 Task: Find the repository "javascript".
Action: Mouse moved to (1268, 104)
Screenshot: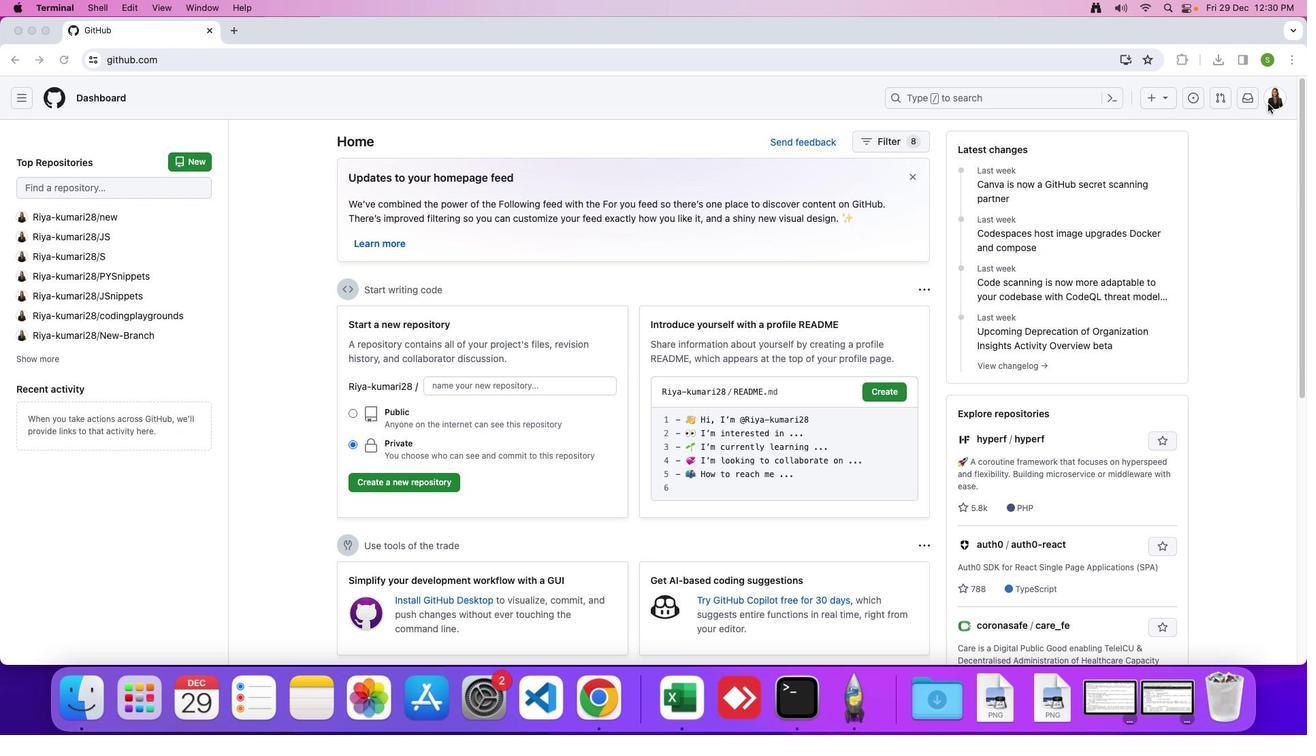 
Action: Mouse pressed left at (1268, 104)
Screenshot: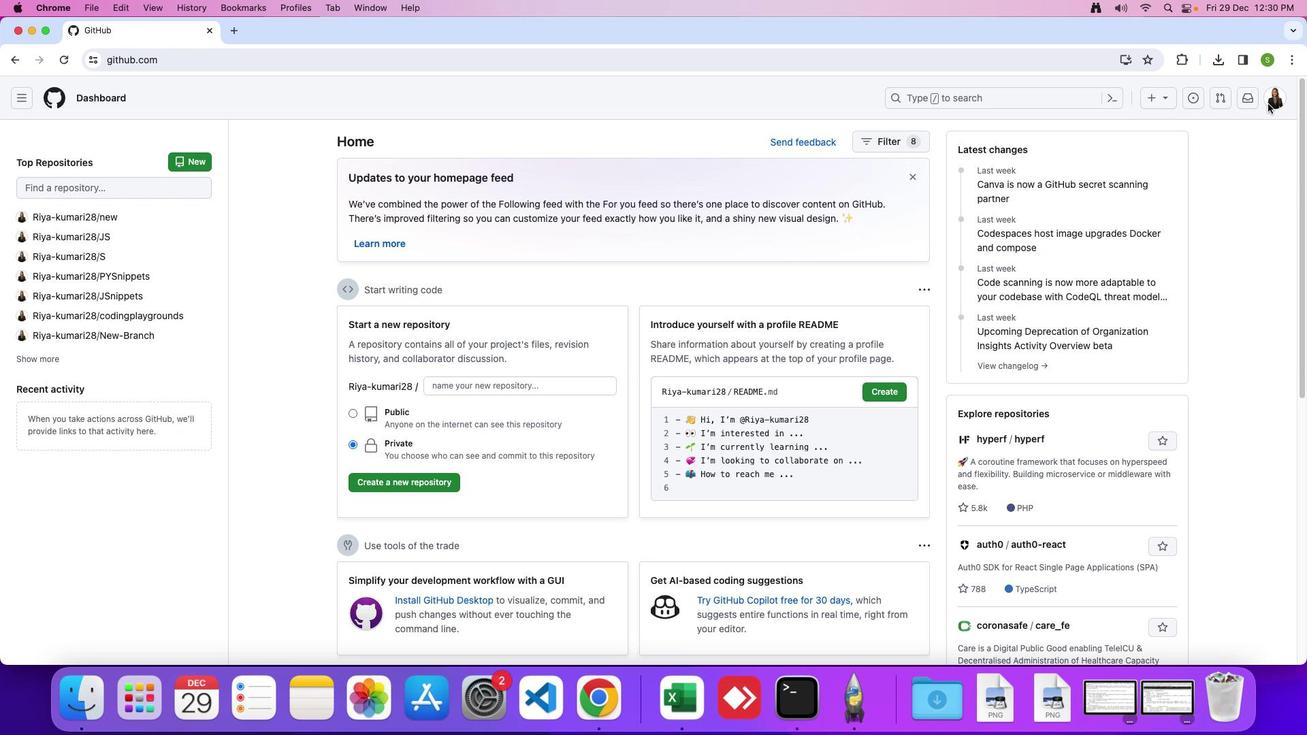 
Action: Mouse moved to (1272, 100)
Screenshot: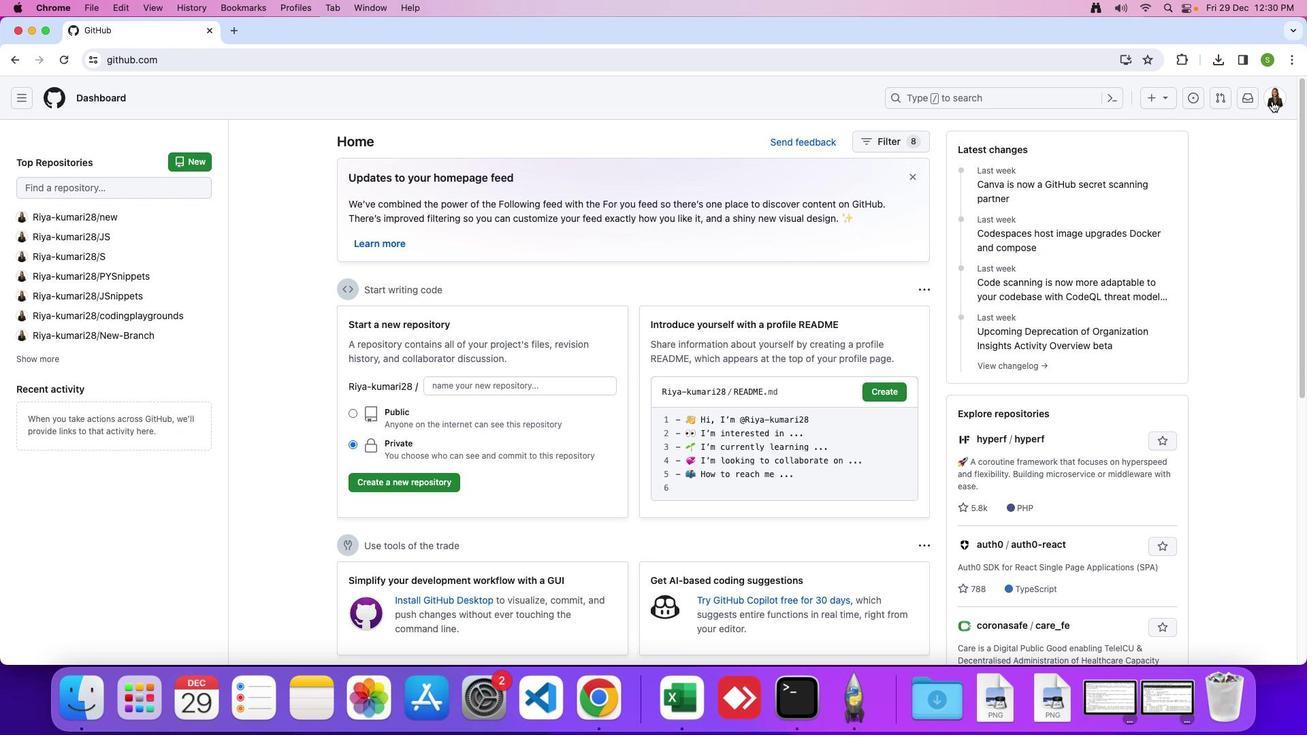 
Action: Mouse pressed left at (1272, 100)
Screenshot: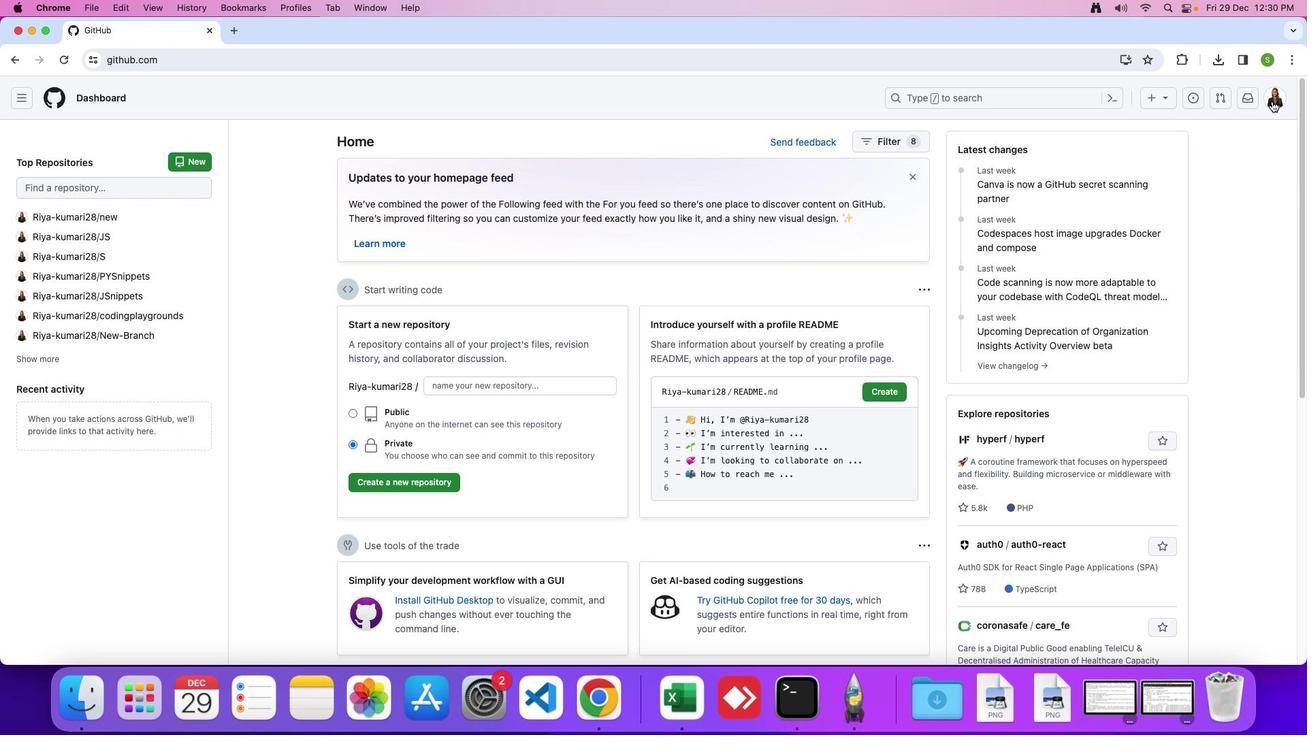 
Action: Mouse moved to (1151, 225)
Screenshot: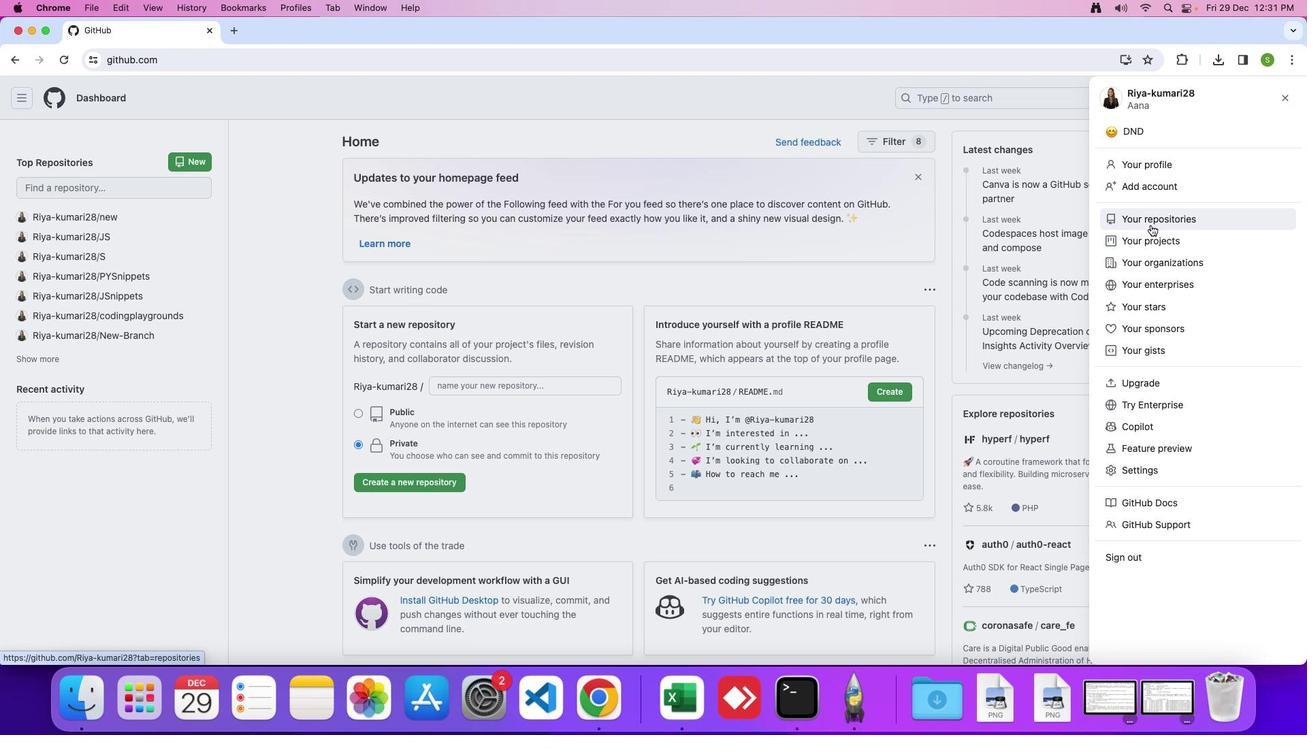 
Action: Mouse pressed left at (1151, 225)
Screenshot: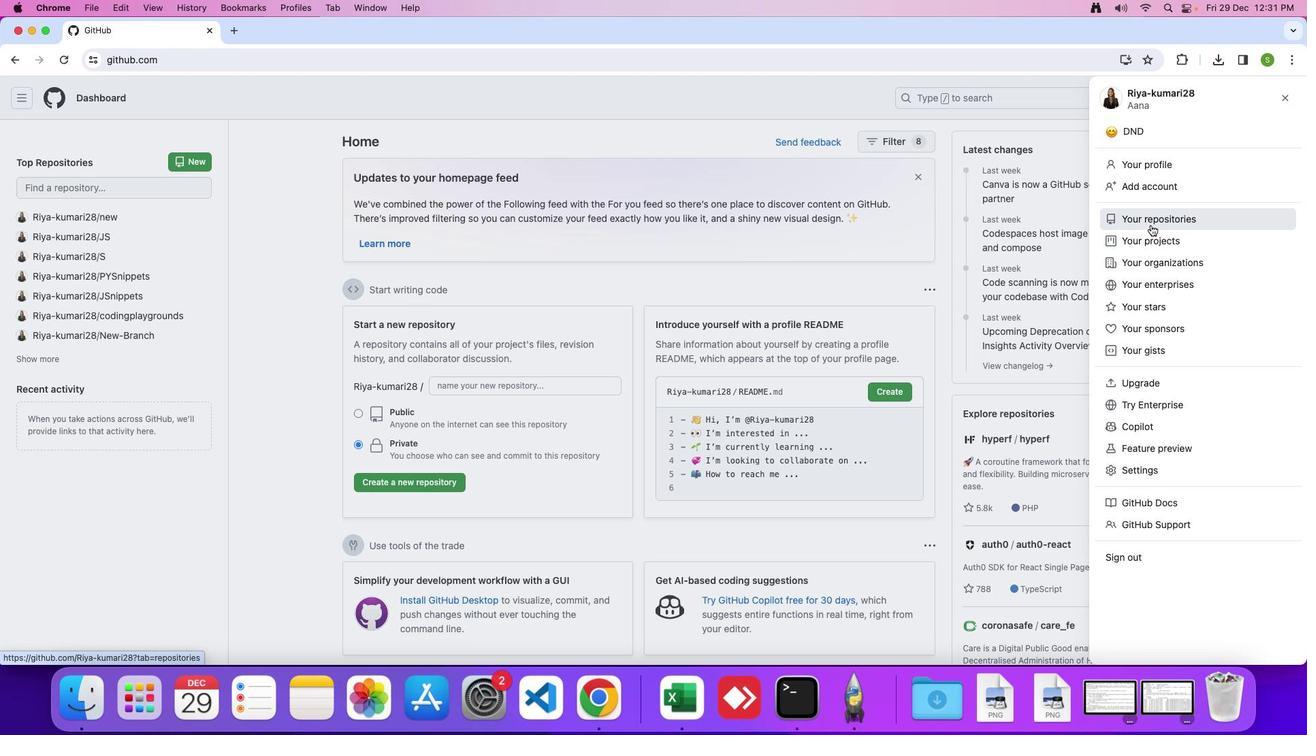 
Action: Mouse moved to (677, 174)
Screenshot: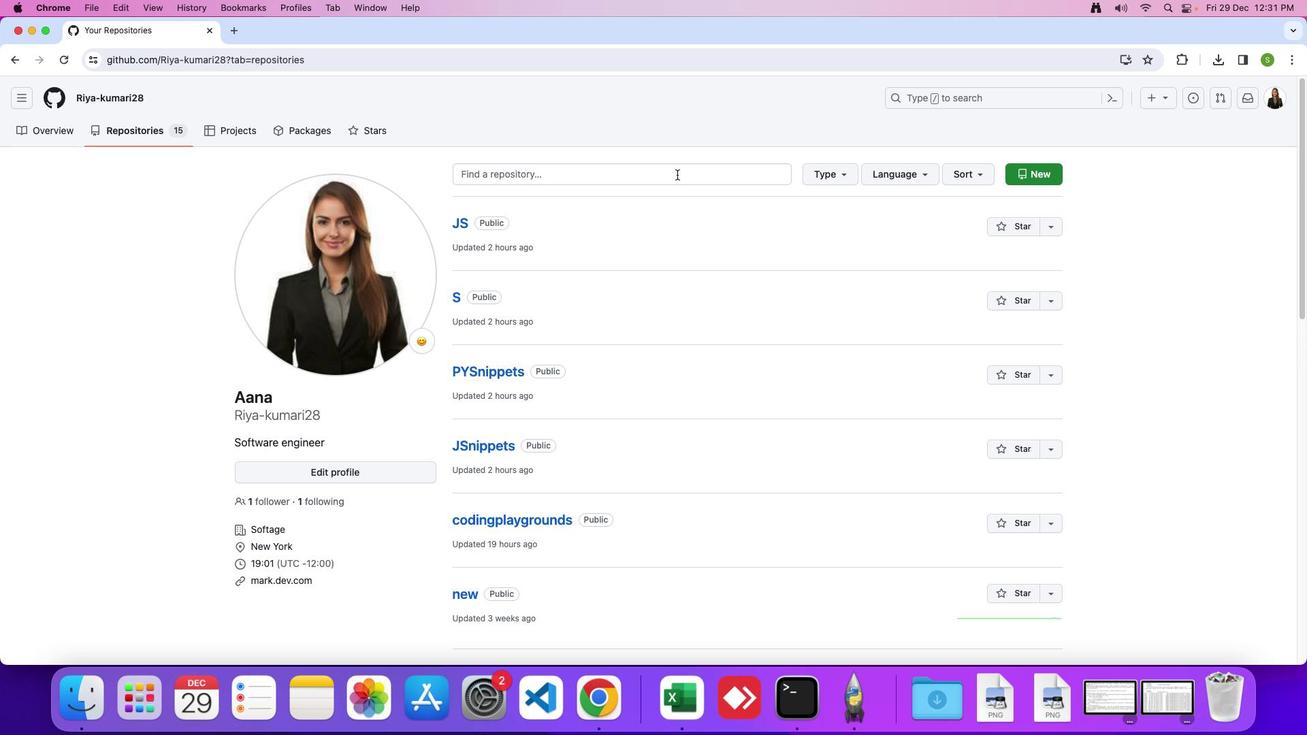 
Action: Mouse pressed left at (677, 174)
Screenshot: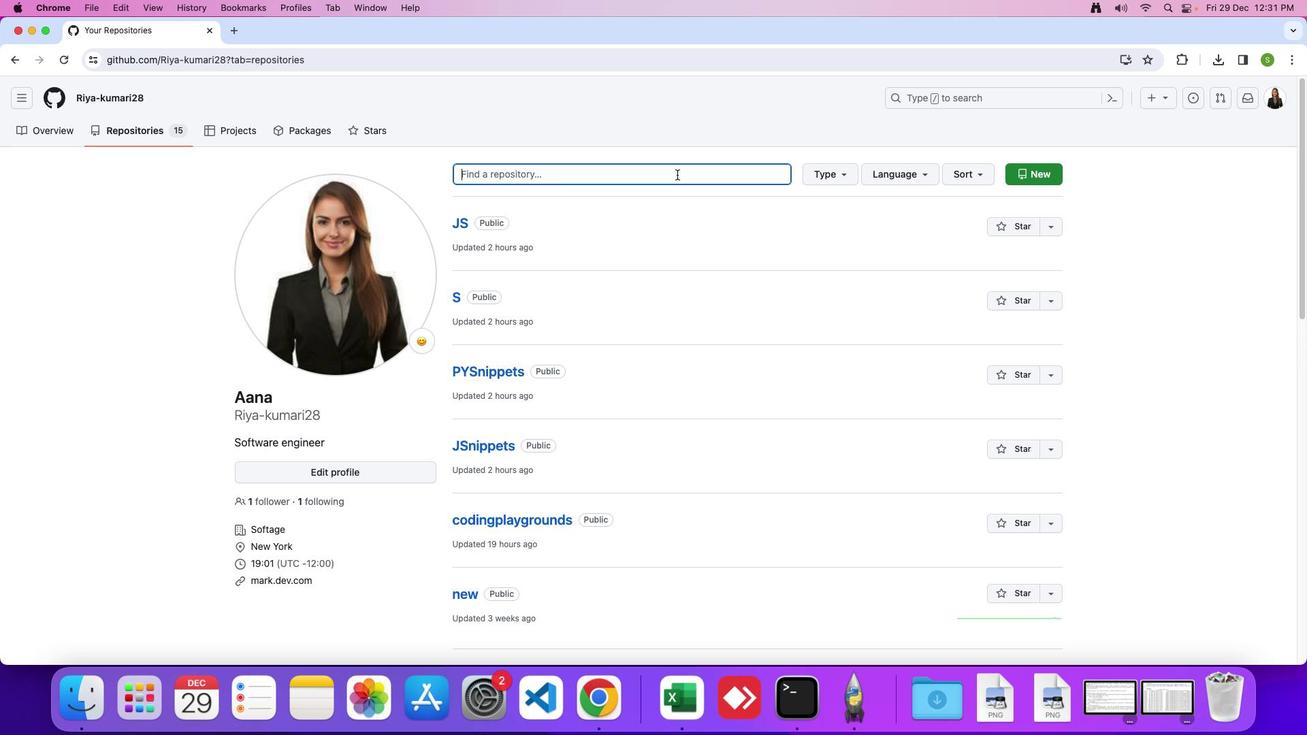 
Action: Key pressed 'J'Key.caps_lock'a''v''a''s''c''r''i''p''t'Key.enter
Screenshot: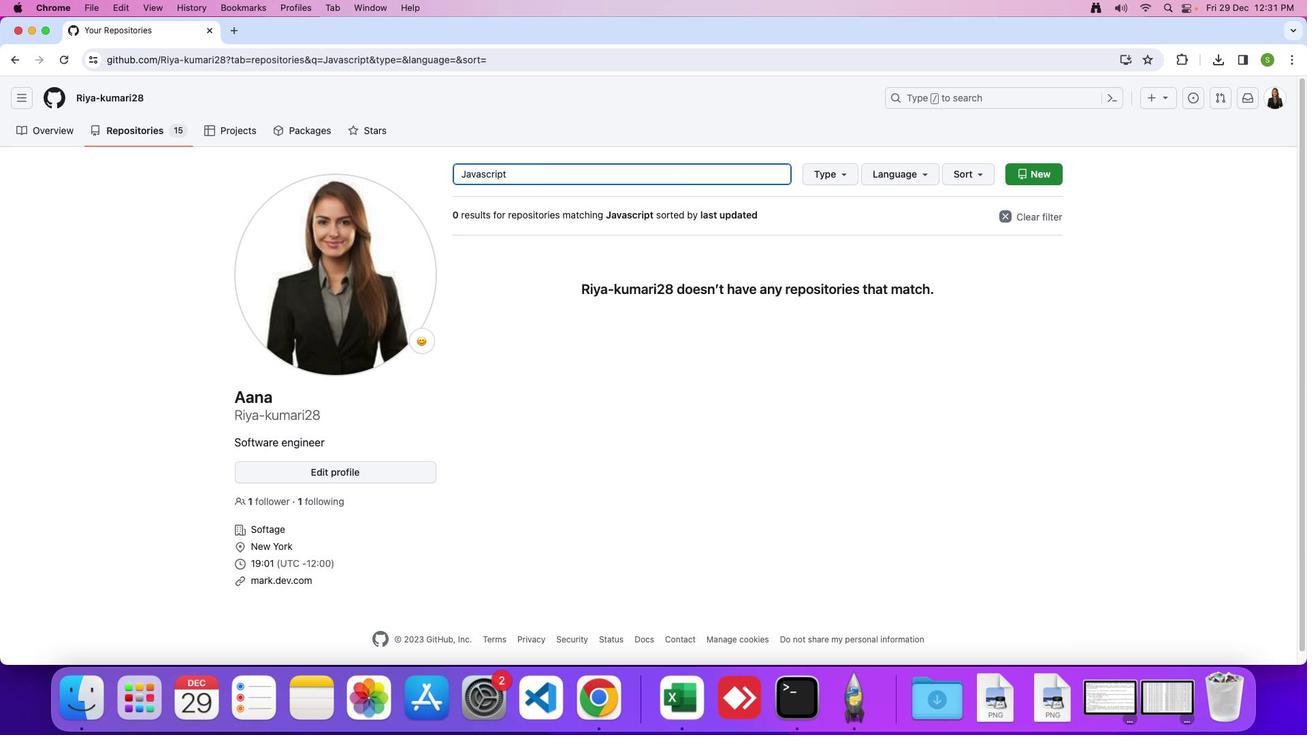 
